 Task: Check personal demographic information.
Action: Mouse scrolled (548, 217) with delta (0, 0)
Screenshot: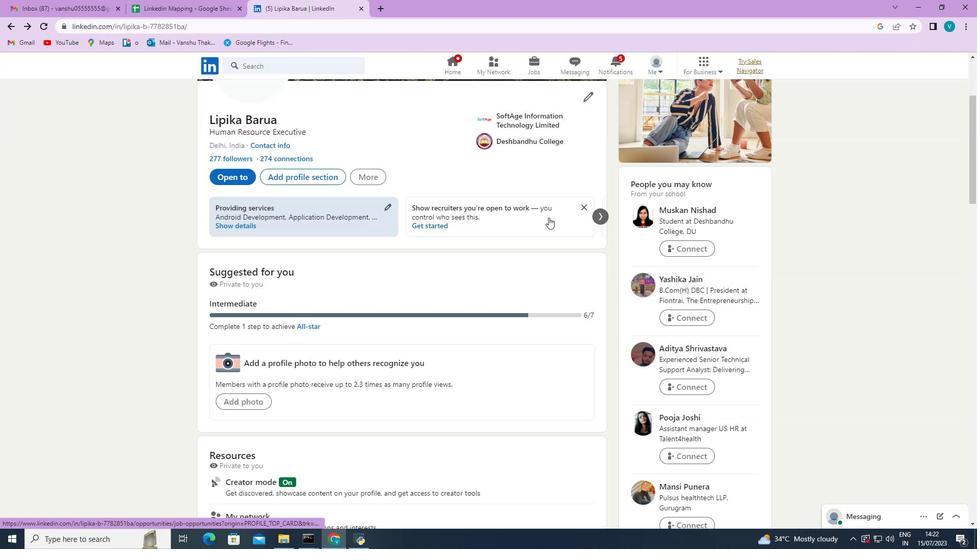 
Action: Mouse scrolled (548, 217) with delta (0, 0)
Screenshot: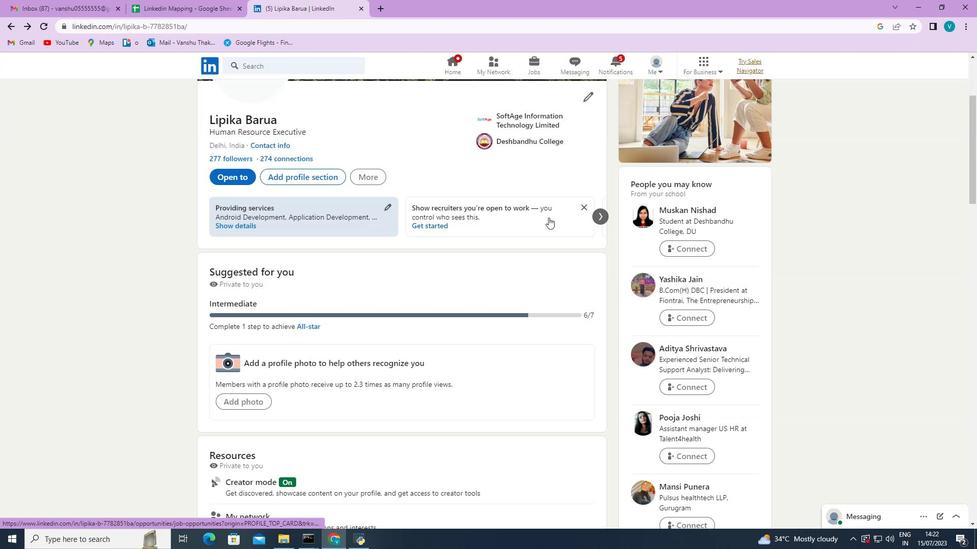 
Action: Mouse moved to (548, 225)
Screenshot: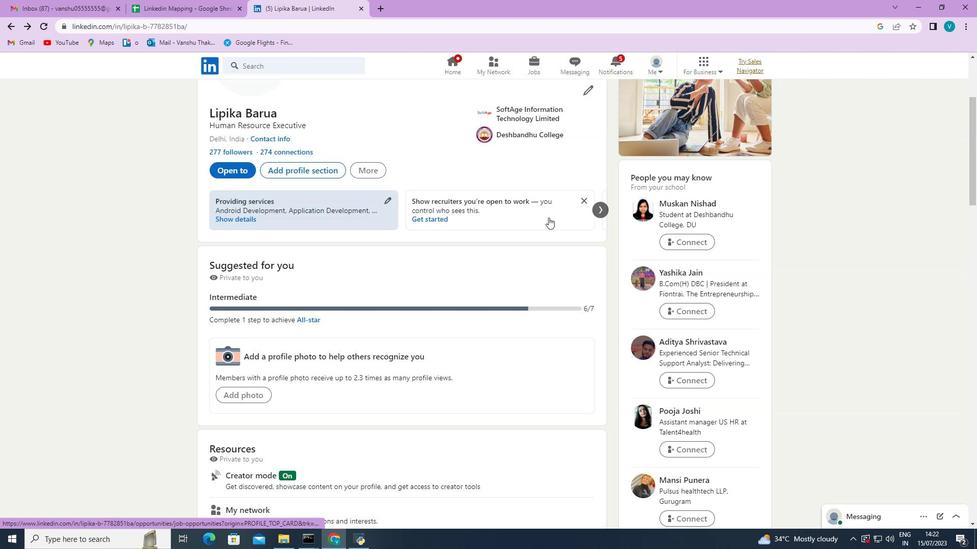 
Action: Mouse scrolled (548, 224) with delta (0, 0)
Screenshot: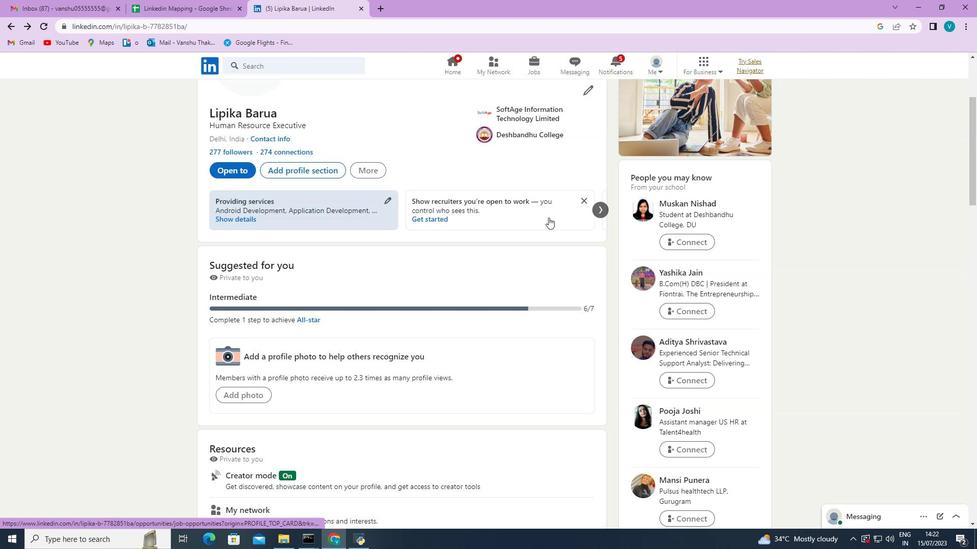 
Action: Mouse moved to (548, 234)
Screenshot: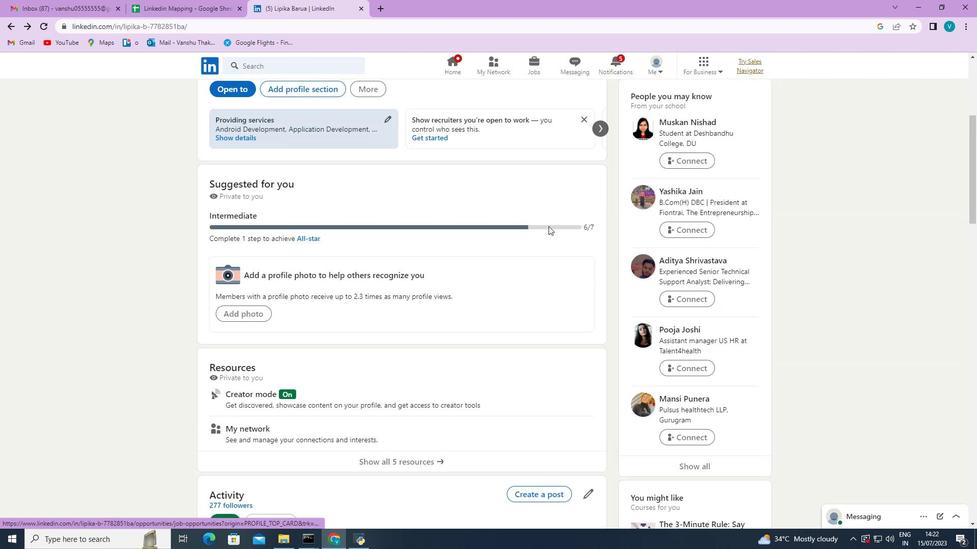 
Action: Mouse scrolled (548, 233) with delta (0, 0)
Screenshot: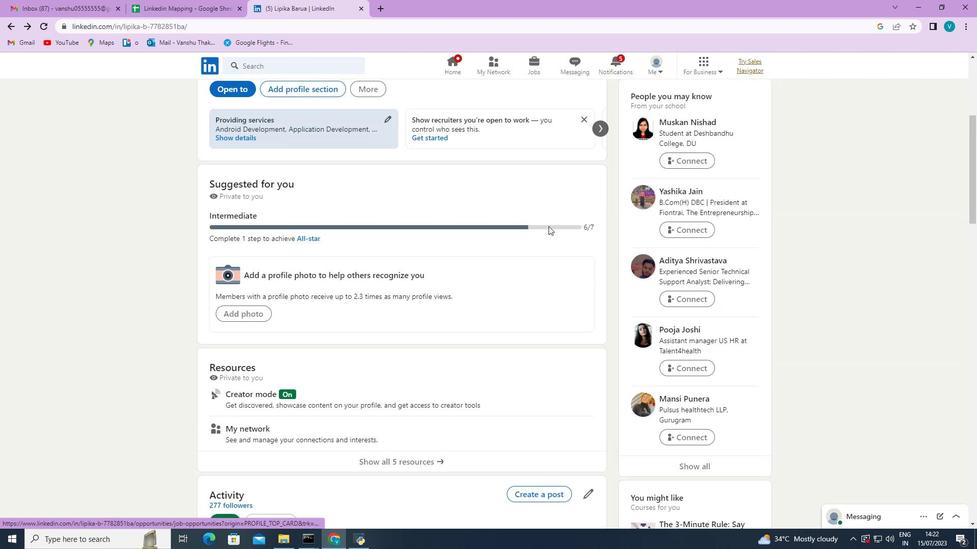 
Action: Mouse moved to (421, 341)
Screenshot: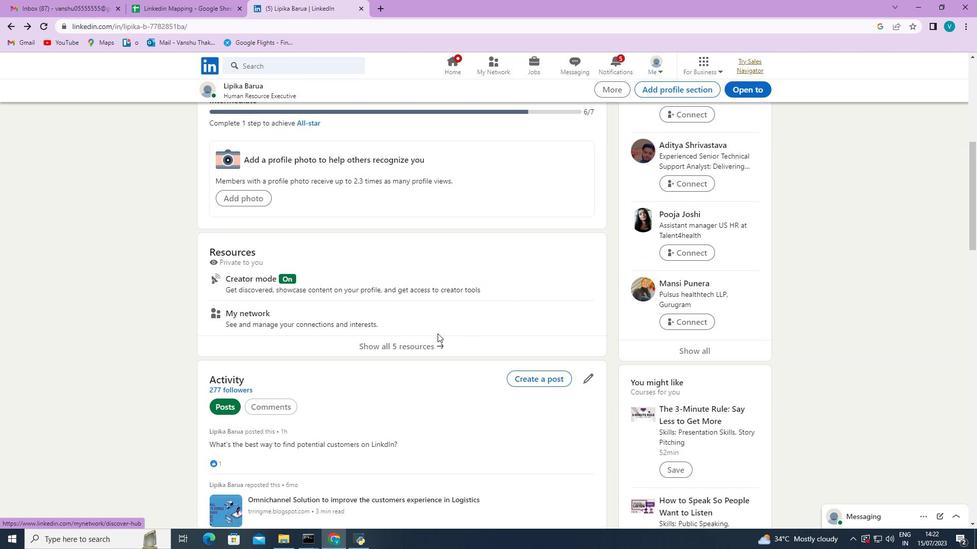 
Action: Mouse pressed left at (421, 341)
Screenshot: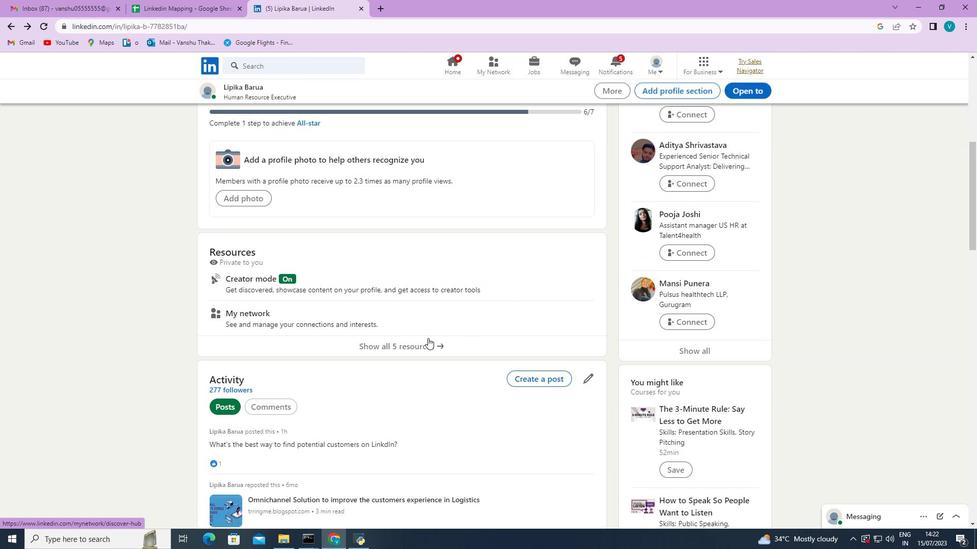 
Action: Mouse moved to (274, 229)
Screenshot: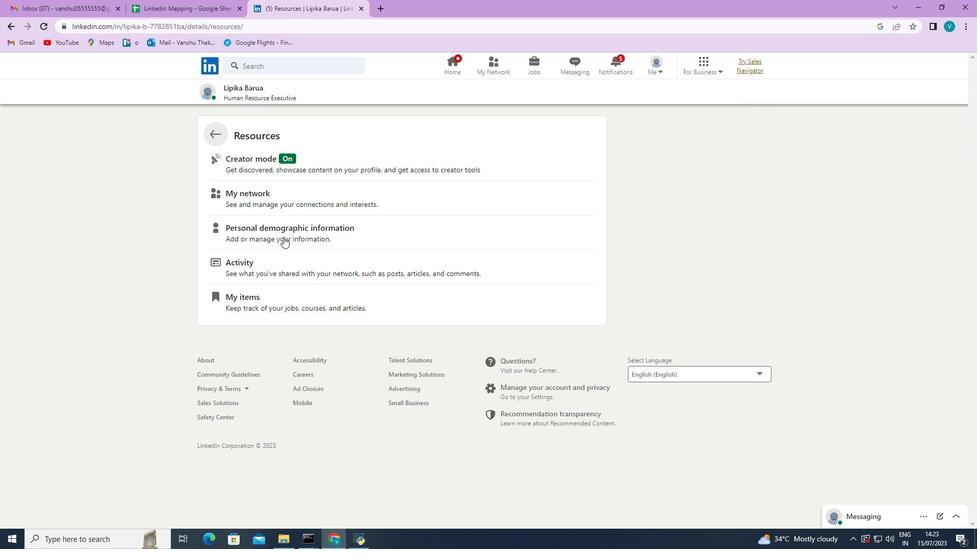 
Action: Mouse pressed left at (274, 229)
Screenshot: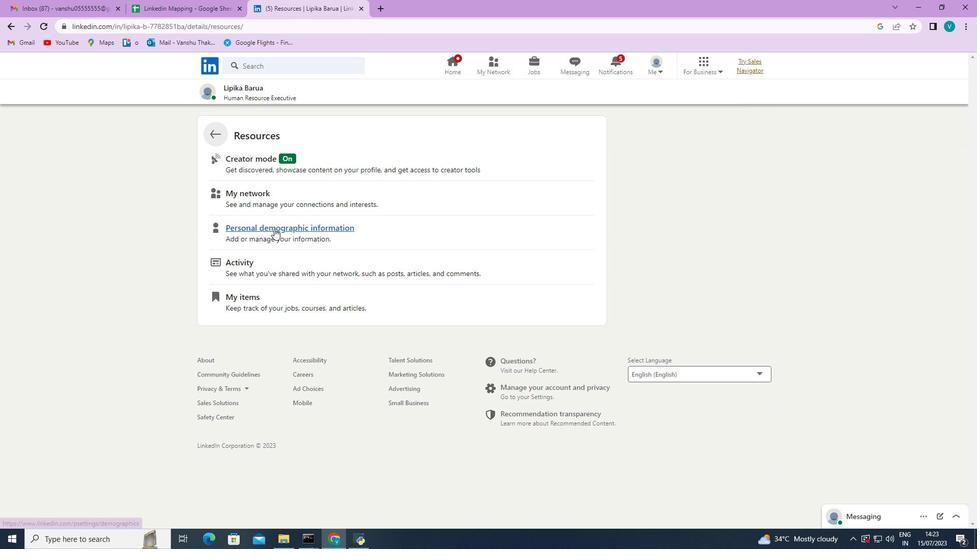 
Action: Mouse moved to (644, 233)
Screenshot: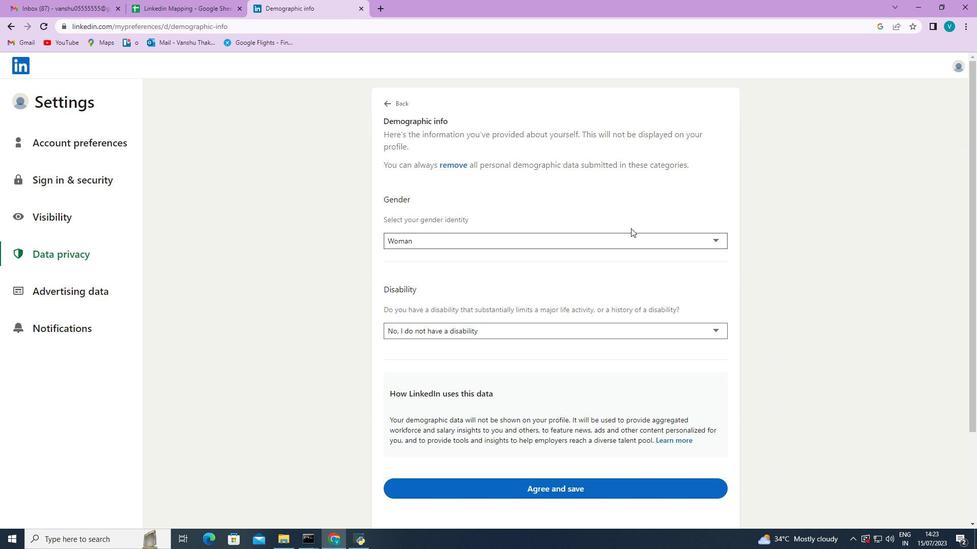 
Action: Mouse scrolled (643, 233) with delta (0, 0)
Screenshot: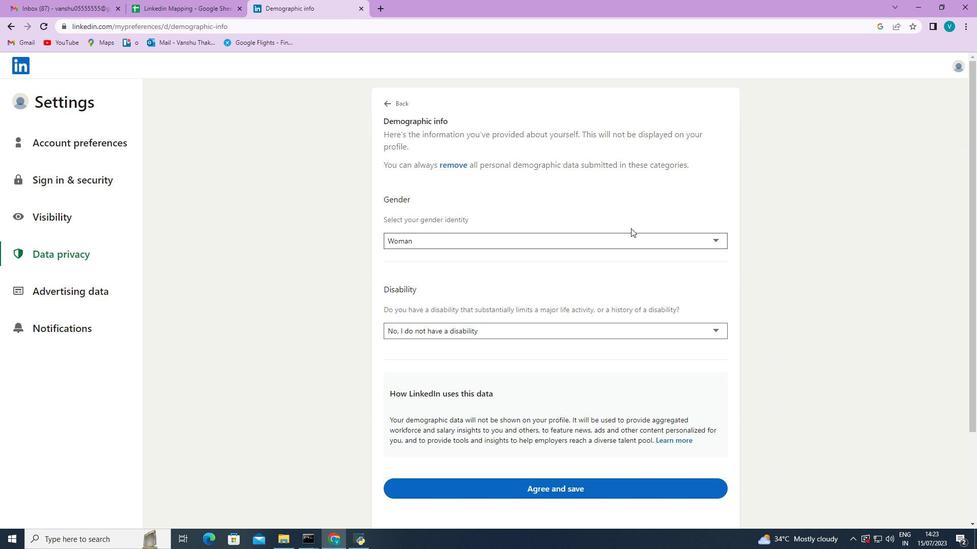 
Action: Mouse moved to (669, 241)
Screenshot: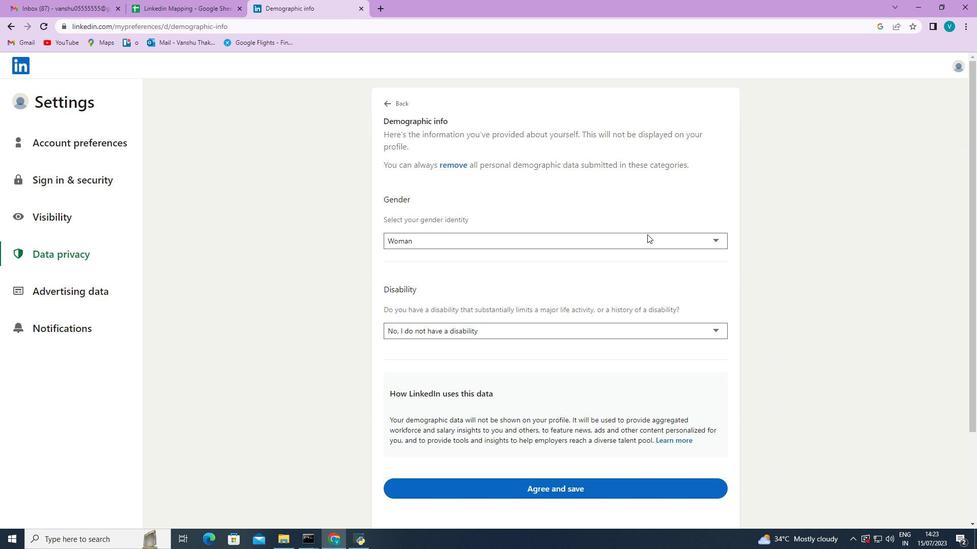 
Action: Mouse scrolled (669, 240) with delta (0, 0)
Screenshot: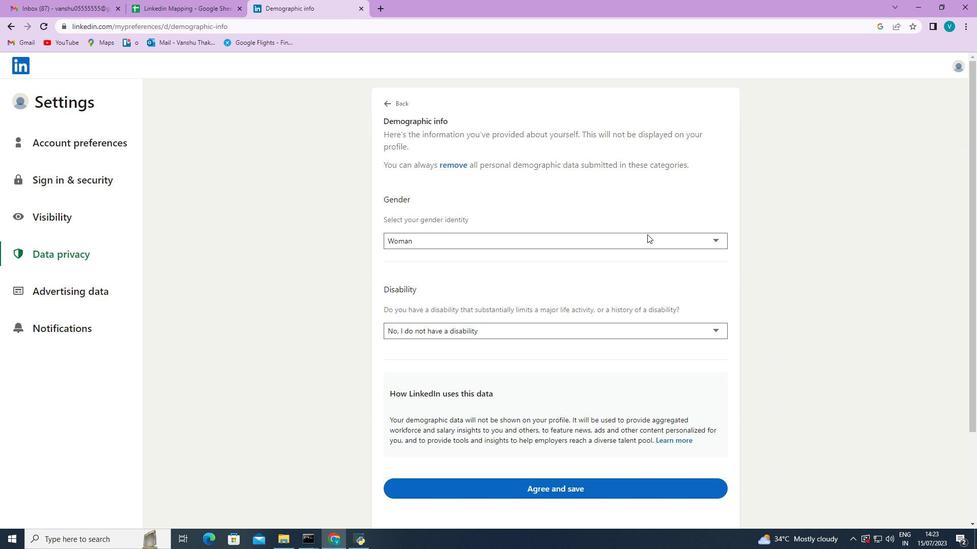 
Action: Mouse moved to (690, 247)
Screenshot: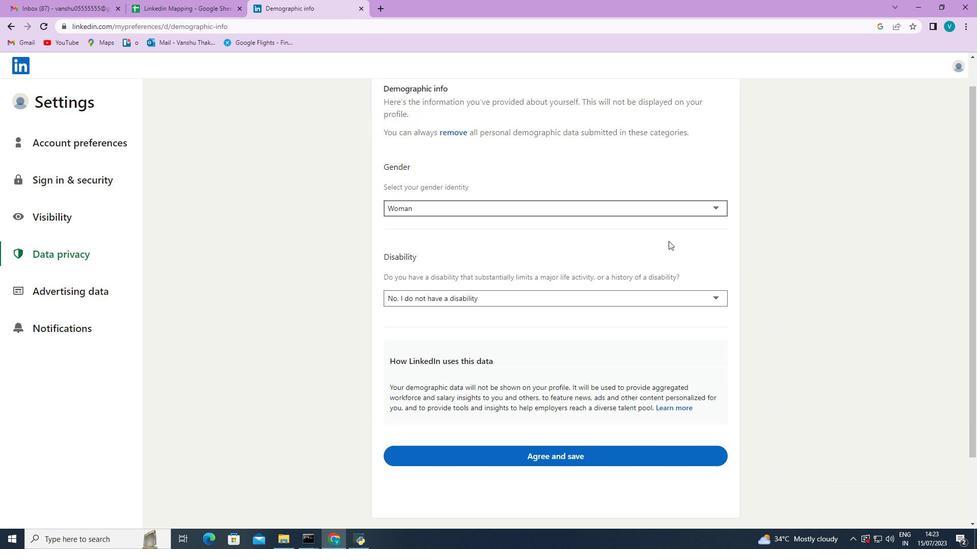 
Action: Mouse scrolled (690, 247) with delta (0, 0)
Screenshot: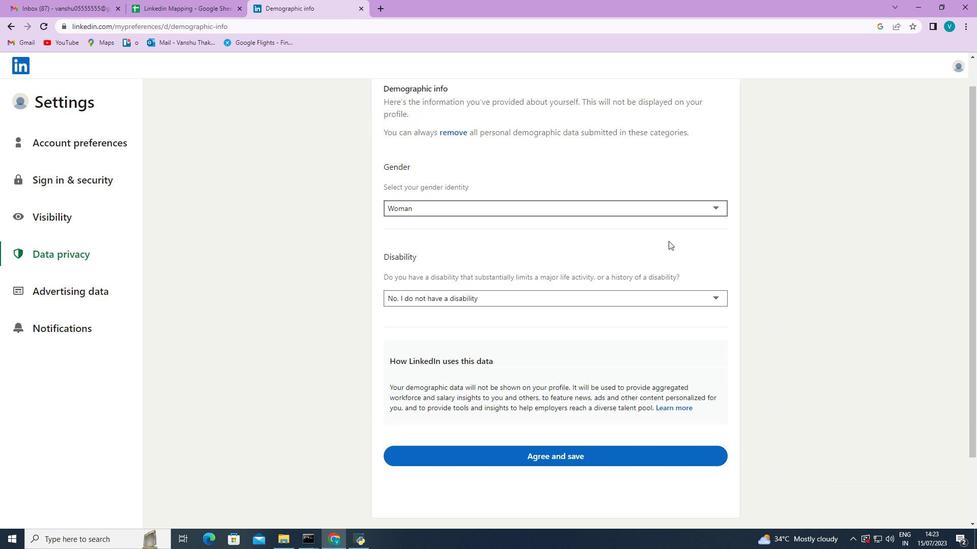 
Action: Mouse moved to (706, 256)
Screenshot: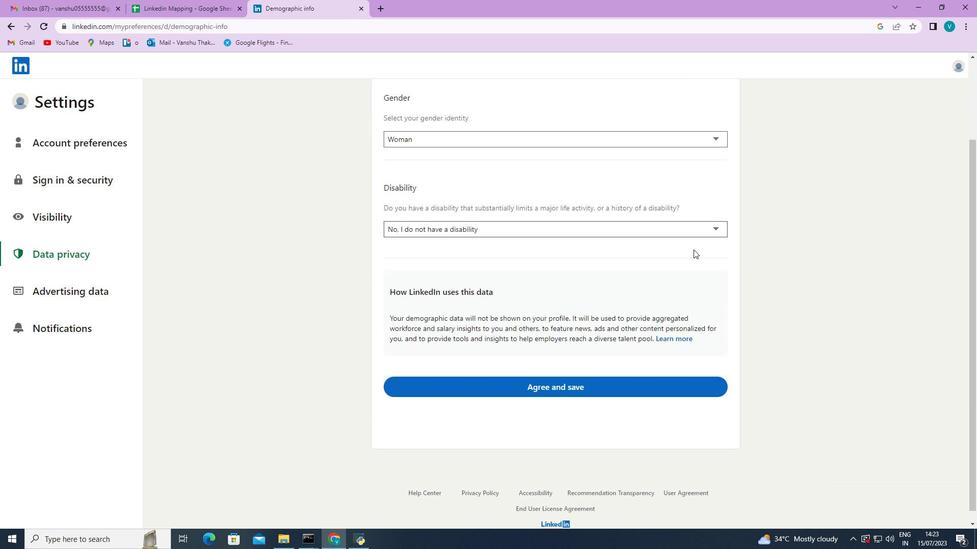 
Action: Mouse scrolled (706, 255) with delta (0, 0)
Screenshot: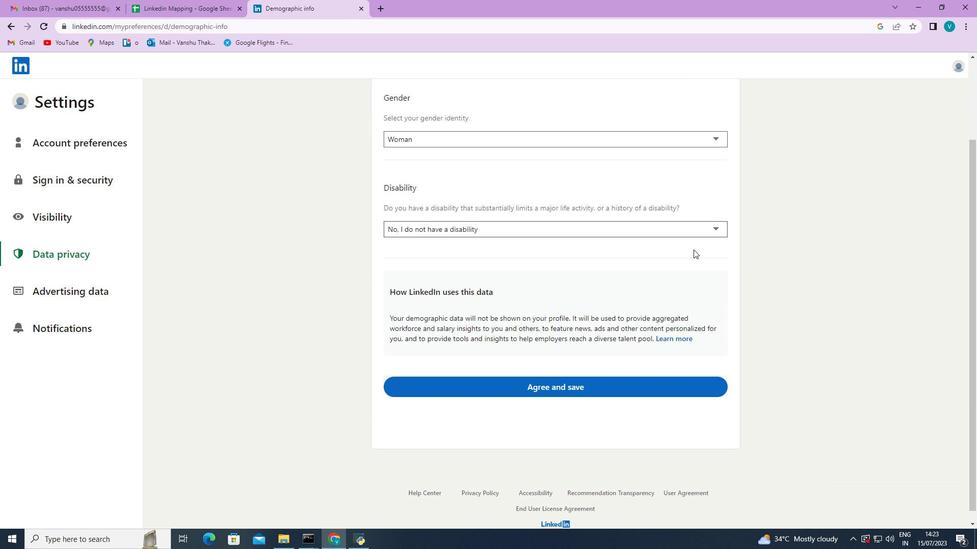 
Action: Mouse moved to (744, 272)
Screenshot: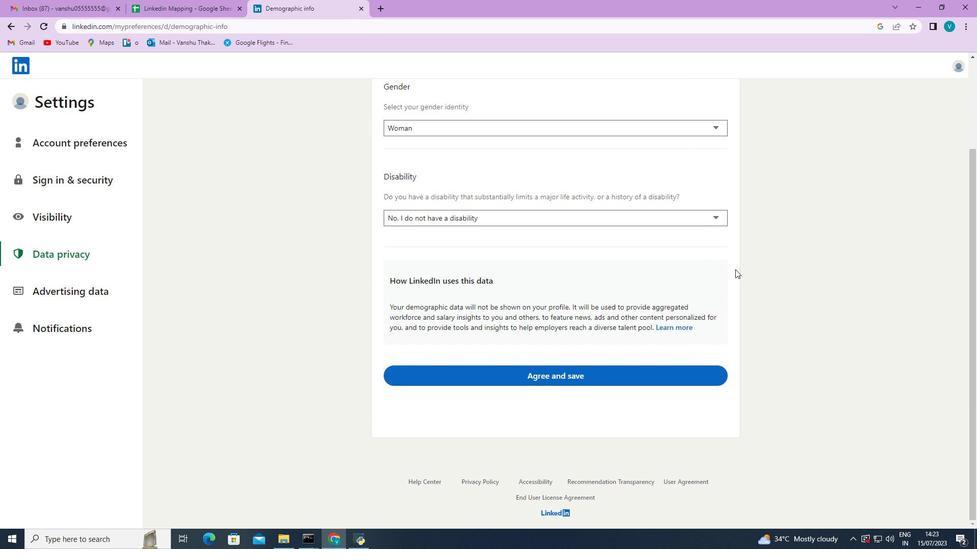 
Action: Mouse scrolled (744, 271) with delta (0, 0)
Screenshot: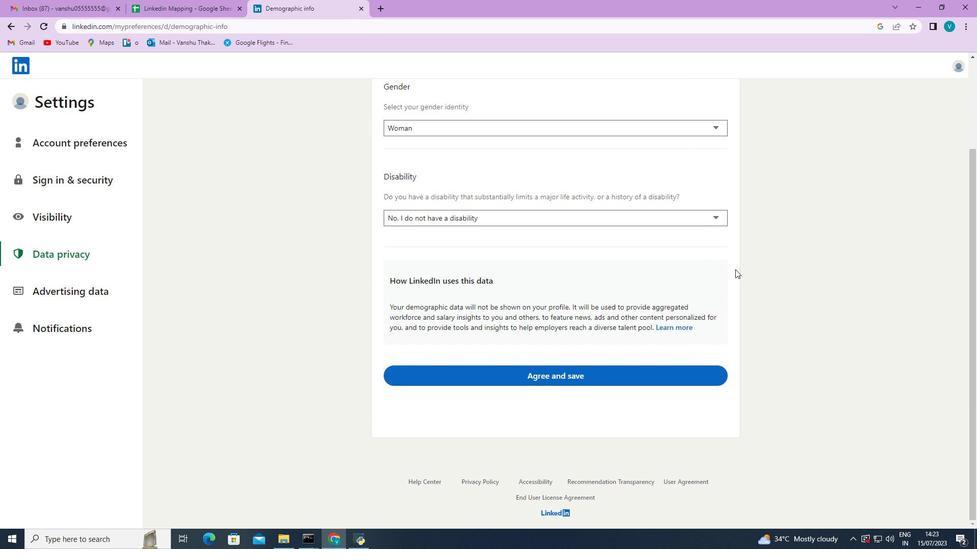 
Action: Mouse moved to (767, 286)
Screenshot: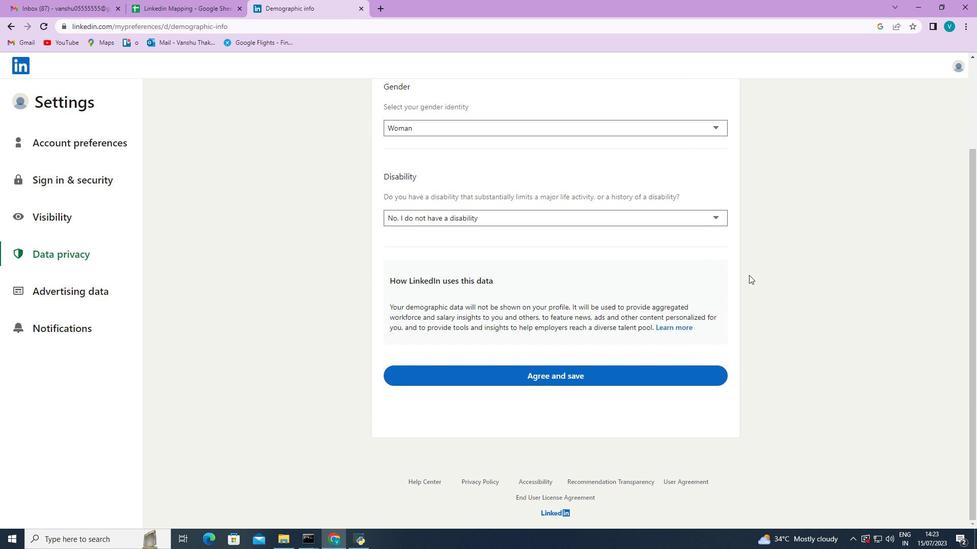 
Action: Mouse scrolled (767, 285) with delta (0, 0)
Screenshot: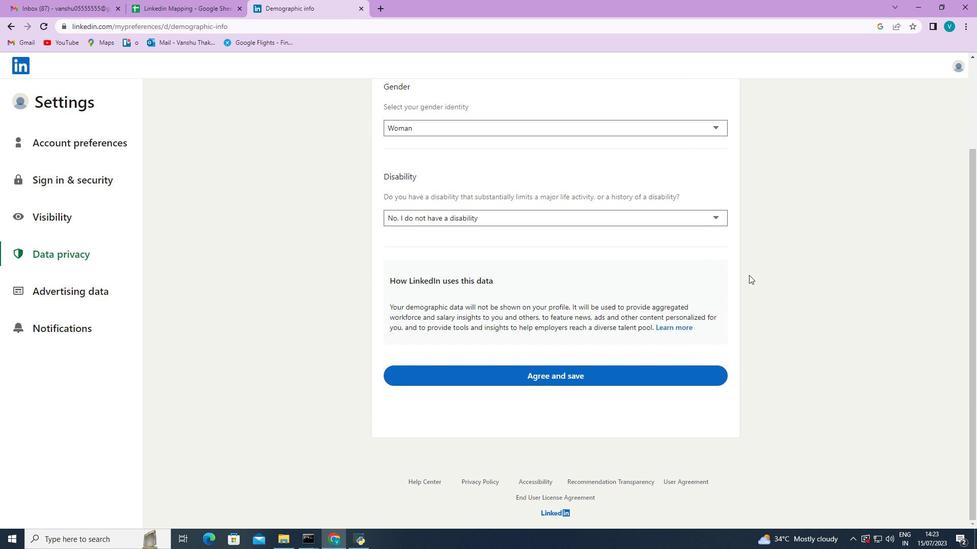 
Action: Mouse moved to (773, 291)
Screenshot: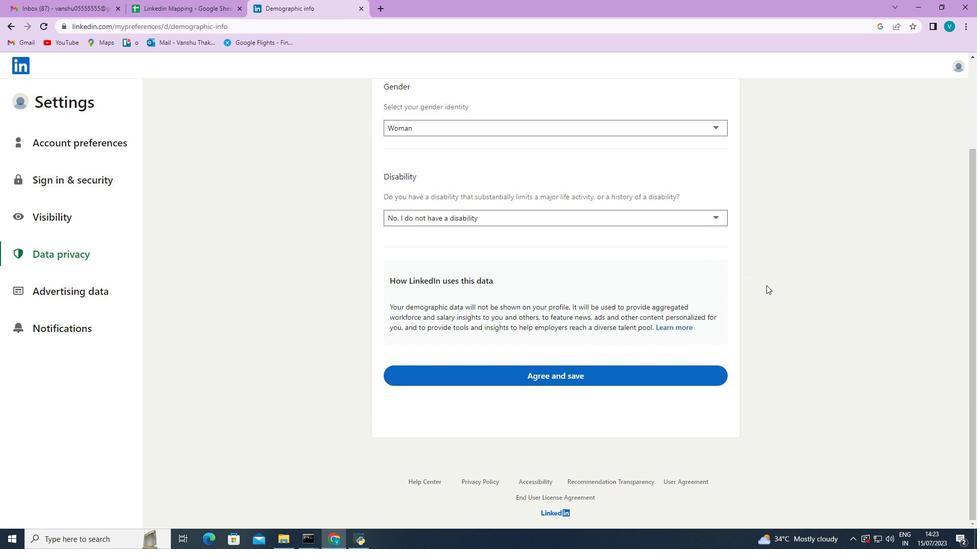 
